 Task: Show all amenities of home in Fairplay, Colorado, United States.
Action: Mouse moved to (773, 149)
Screenshot: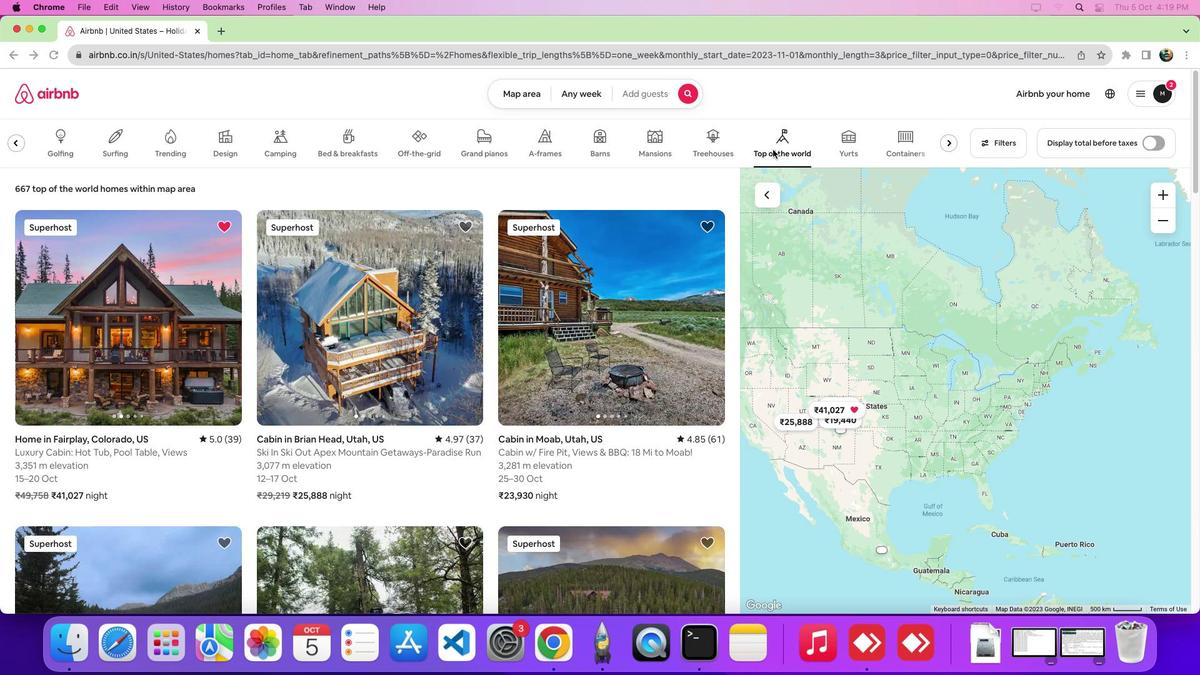 
Action: Mouse pressed left at (773, 149)
Screenshot: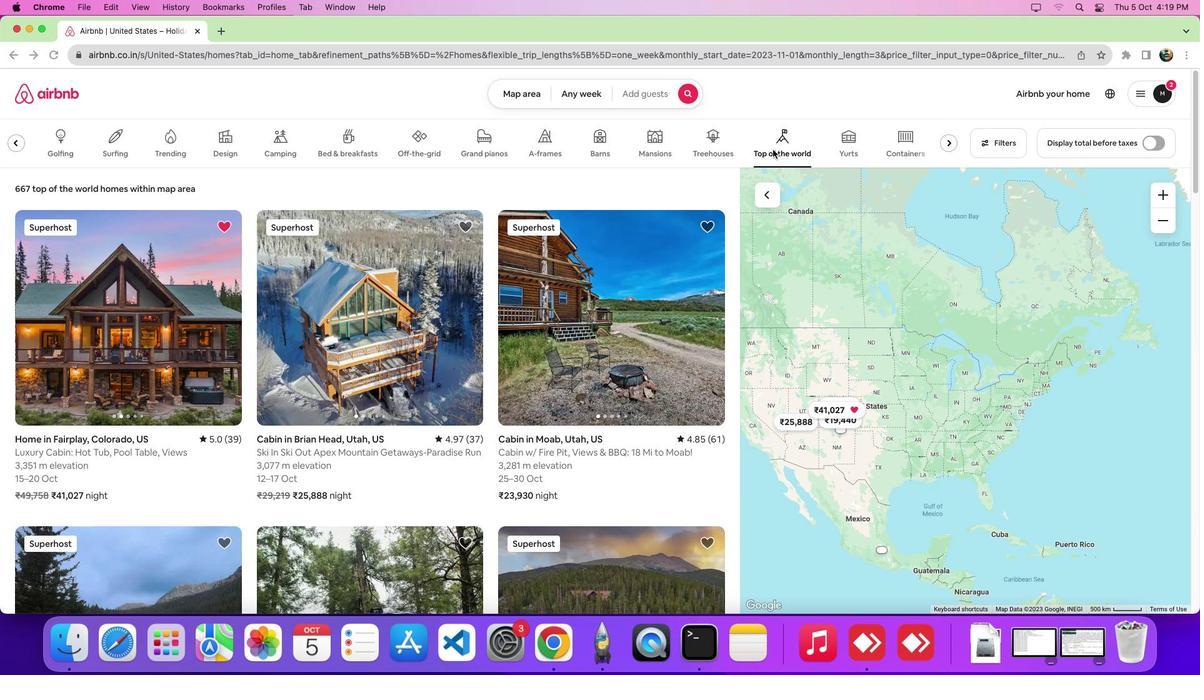 
Action: Mouse moved to (160, 311)
Screenshot: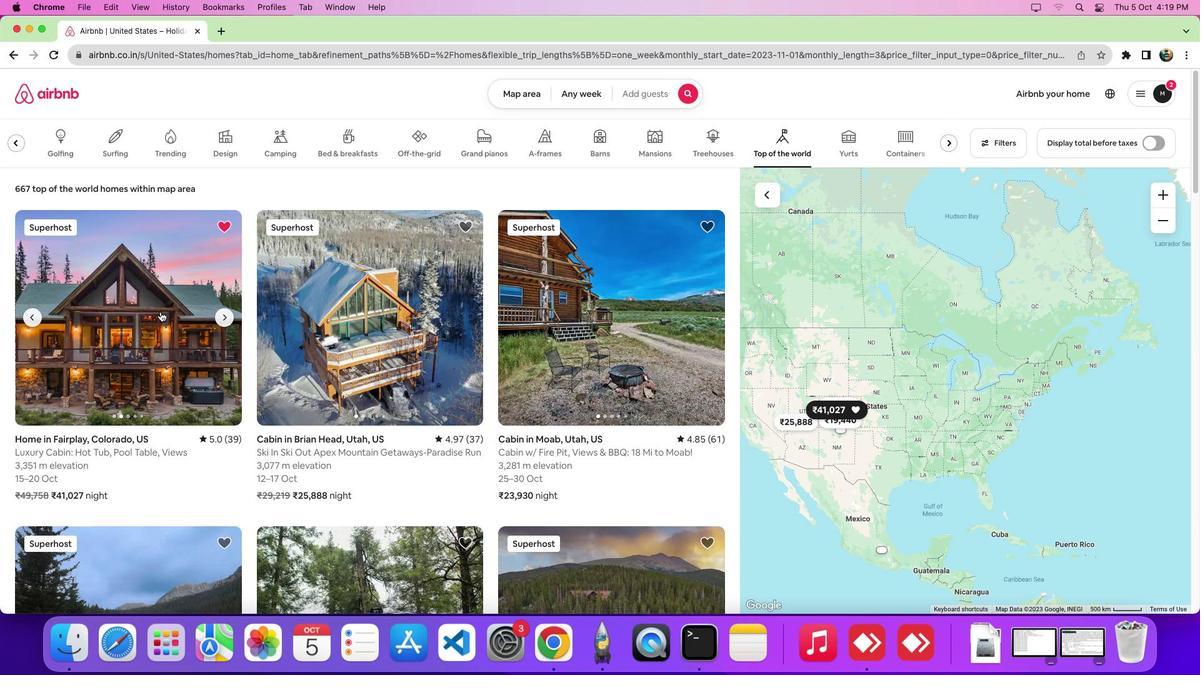 
Action: Mouse pressed left at (160, 311)
Screenshot: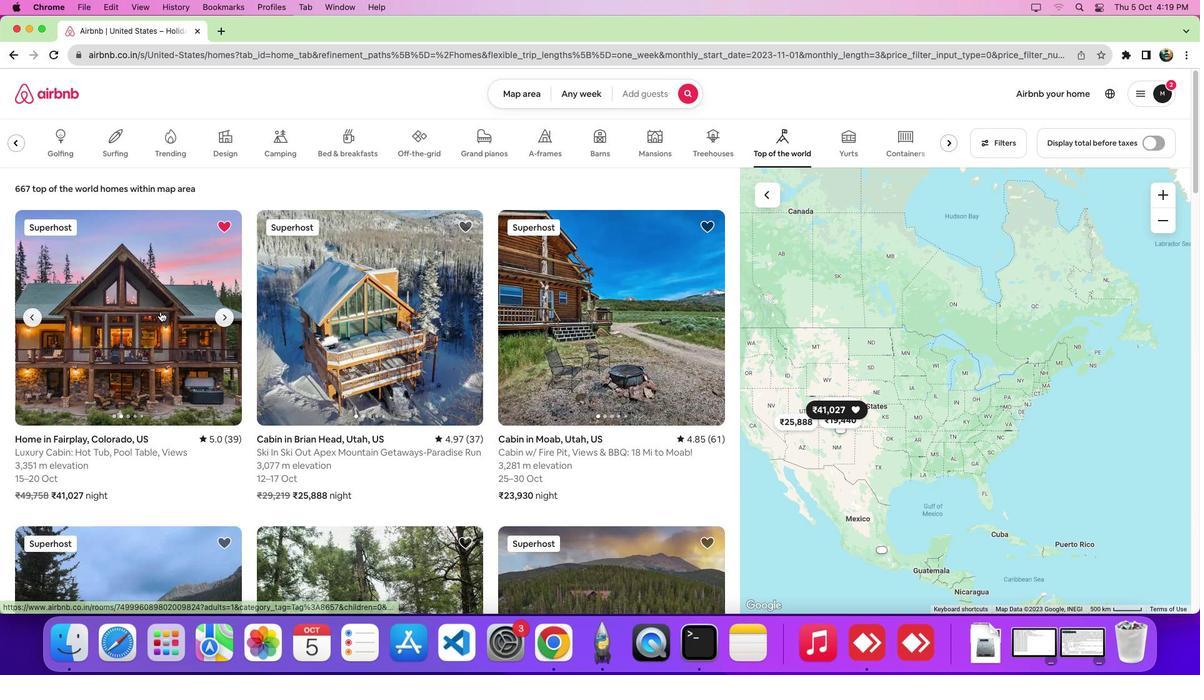 
Action: Mouse moved to (394, 392)
Screenshot: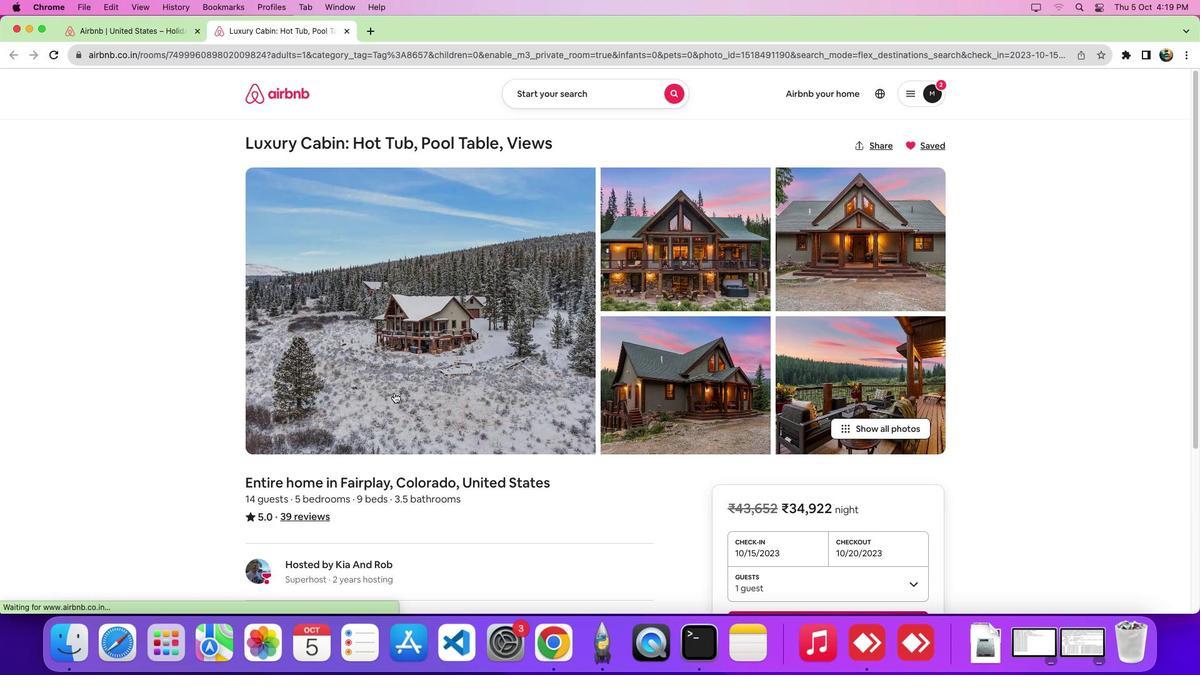 
Action: Mouse scrolled (394, 392) with delta (0, 0)
Screenshot: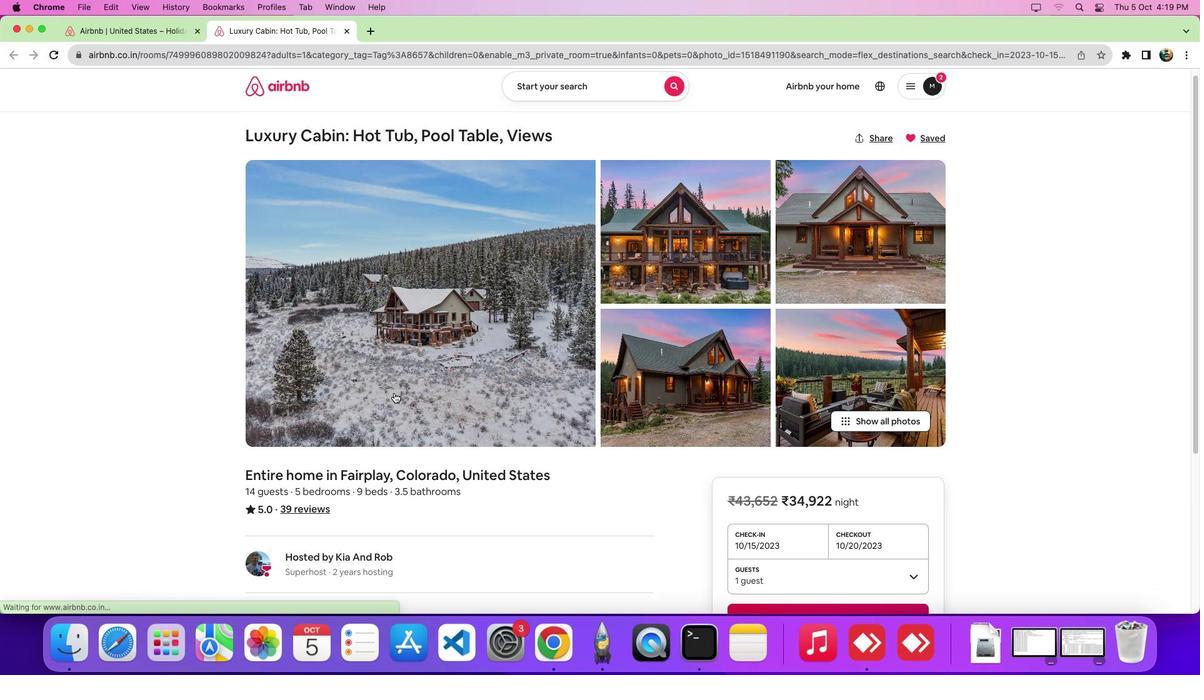 
Action: Mouse scrolled (394, 392) with delta (0, -1)
Screenshot: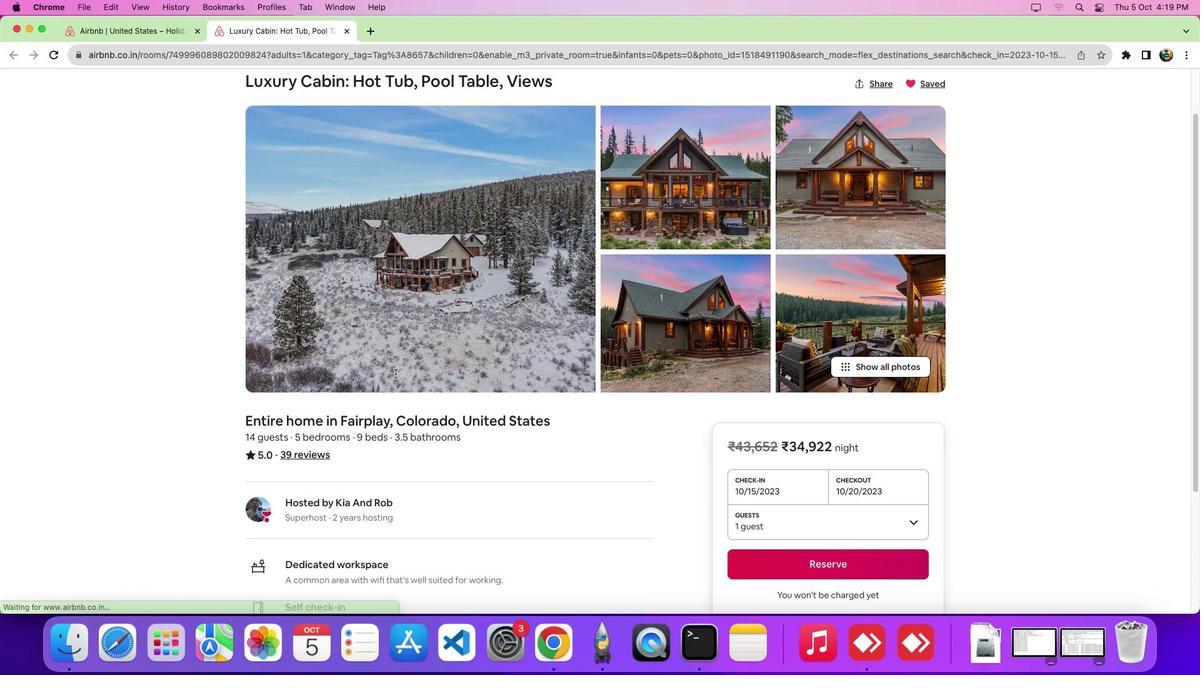 
Action: Mouse scrolled (394, 392) with delta (0, -6)
Screenshot: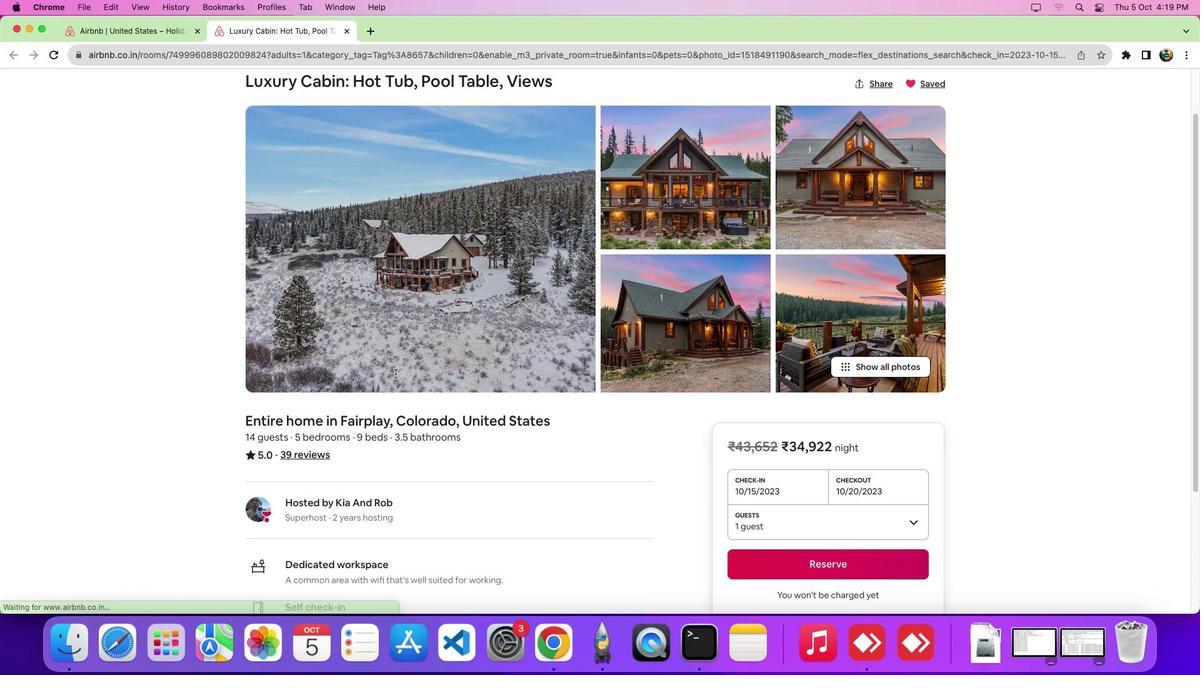 
Action: Mouse scrolled (394, 392) with delta (0, -8)
Screenshot: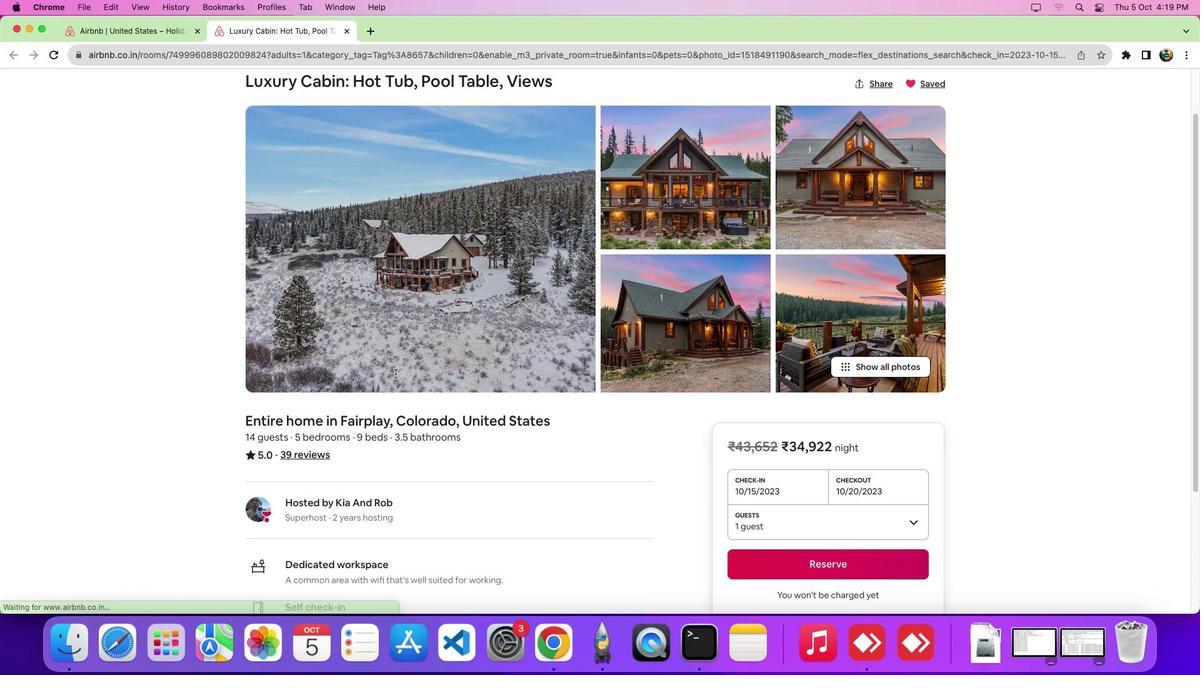 
Action: Mouse scrolled (394, 392) with delta (0, -10)
Screenshot: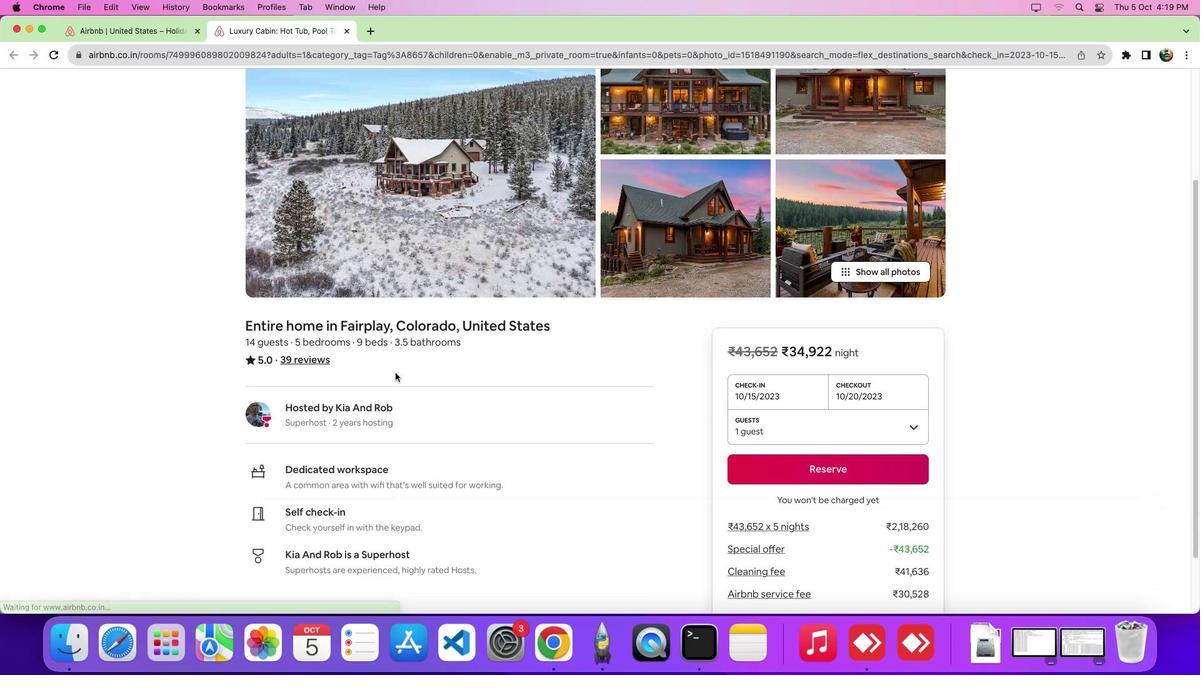
Action: Mouse moved to (395, 365)
Screenshot: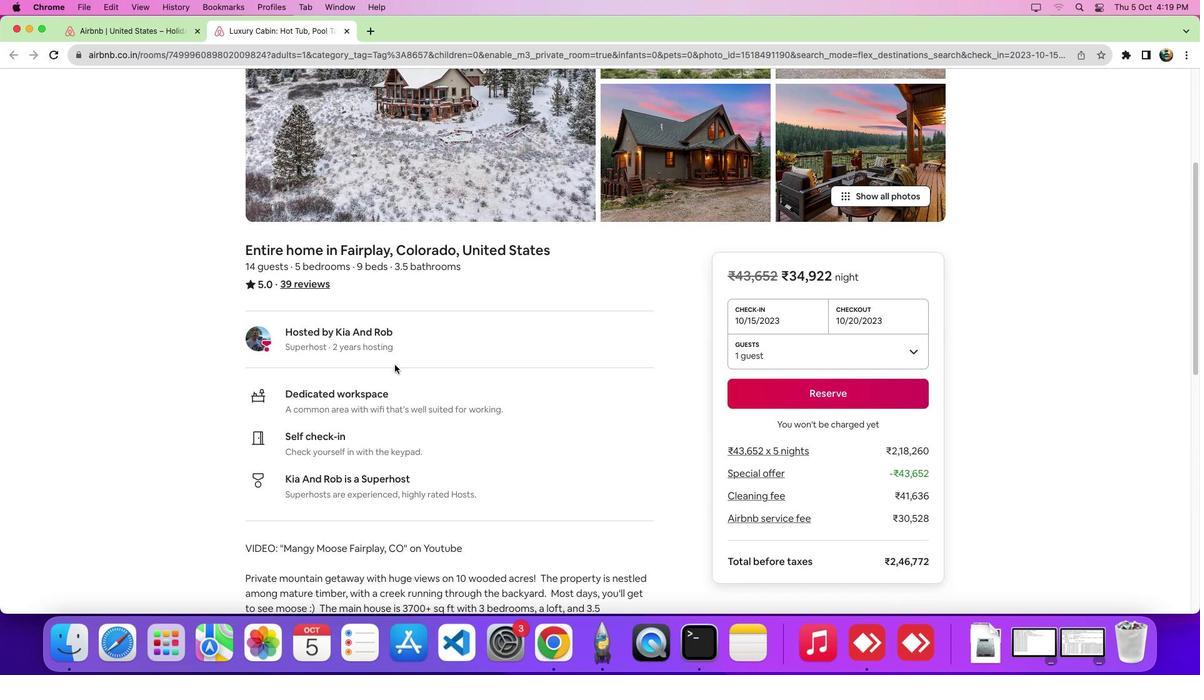 
Action: Mouse scrolled (395, 365) with delta (0, 0)
Screenshot: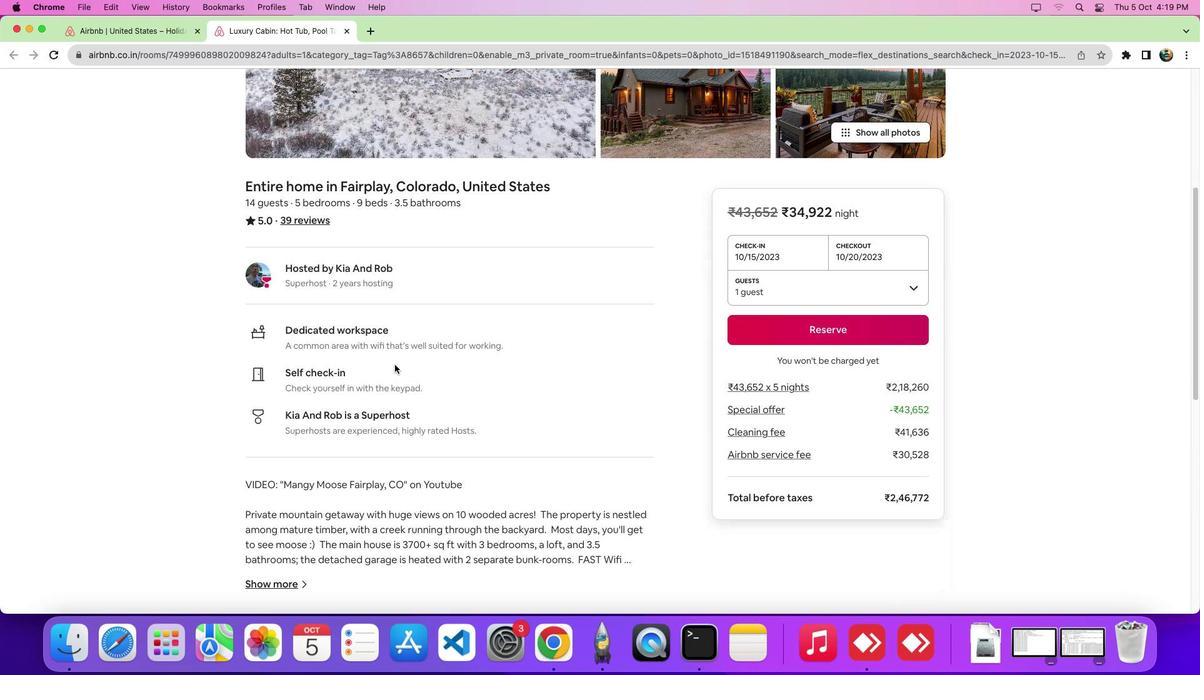 
Action: Mouse scrolled (395, 365) with delta (0, -1)
Screenshot: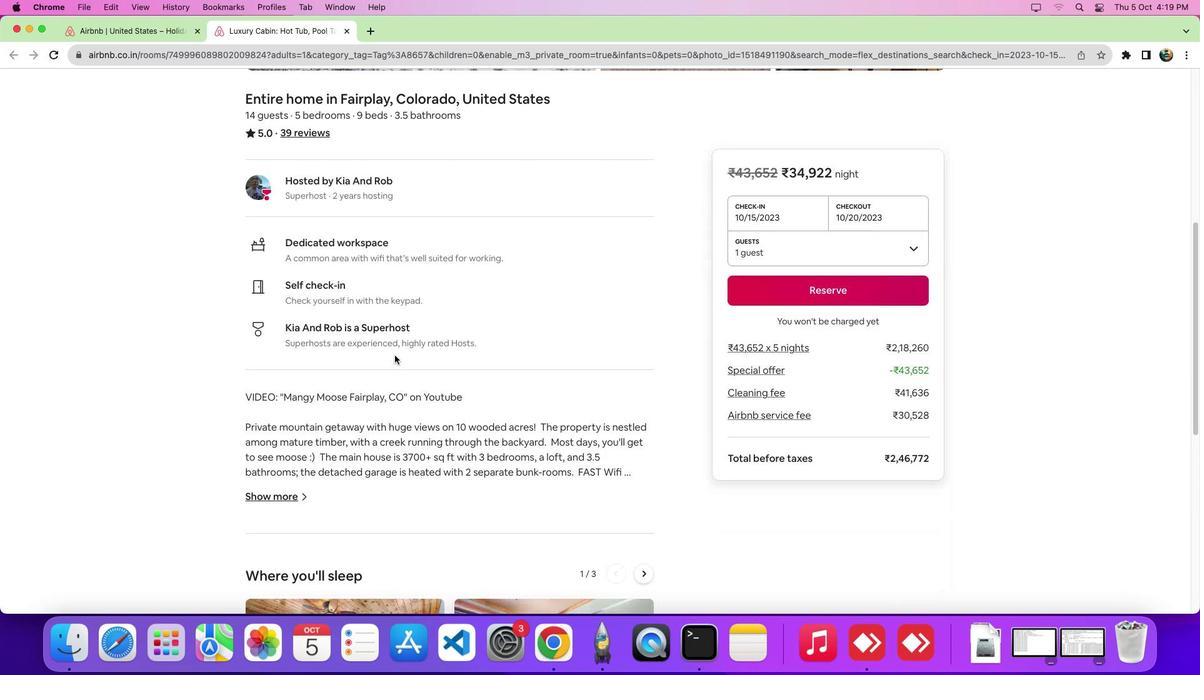 
Action: Mouse scrolled (395, 365) with delta (0, -6)
Screenshot: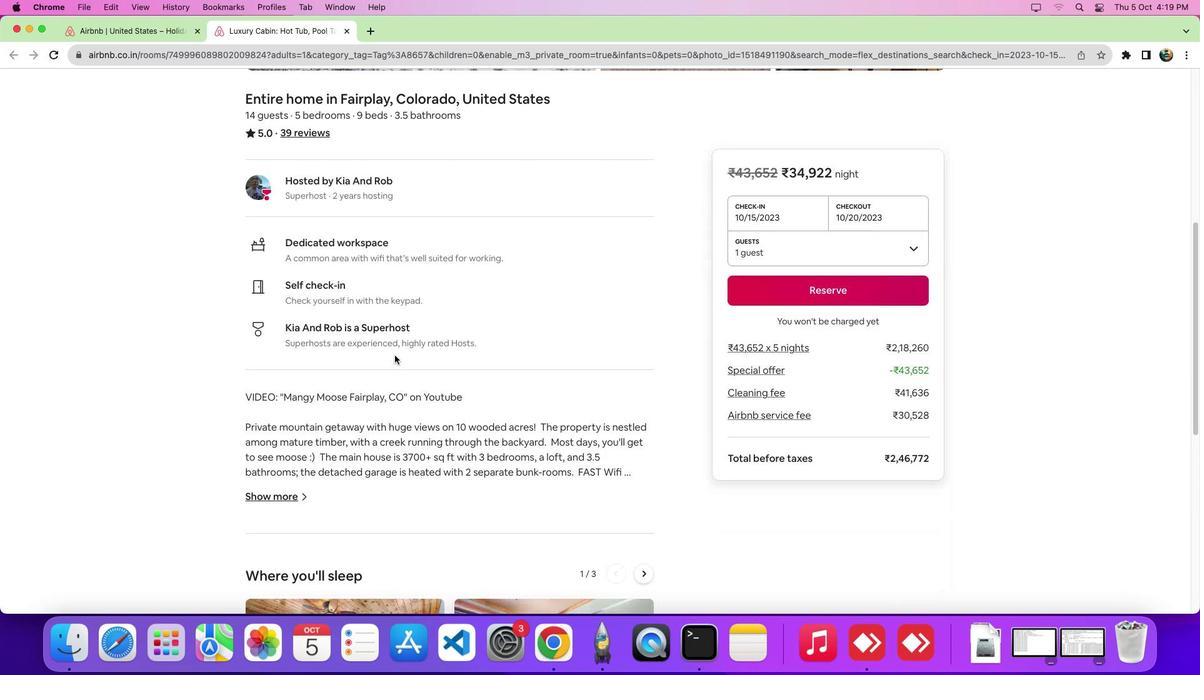 
Action: Mouse scrolled (395, 365) with delta (0, -8)
Screenshot: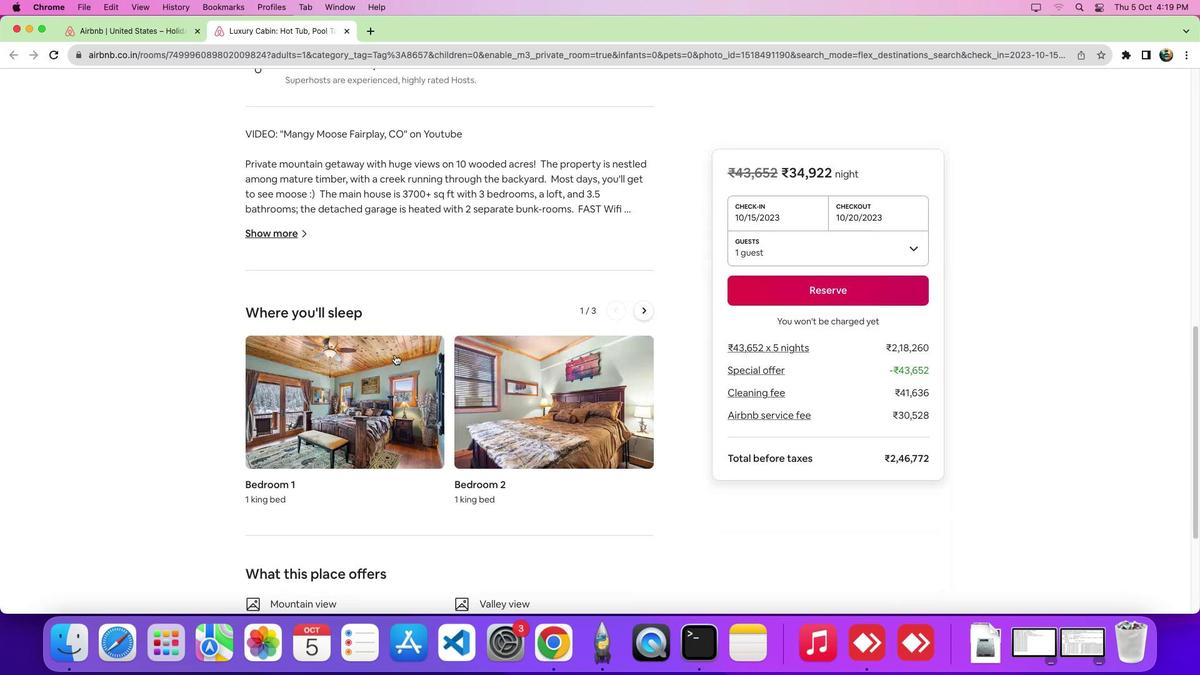 
Action: Mouse moved to (310, 86)
Screenshot: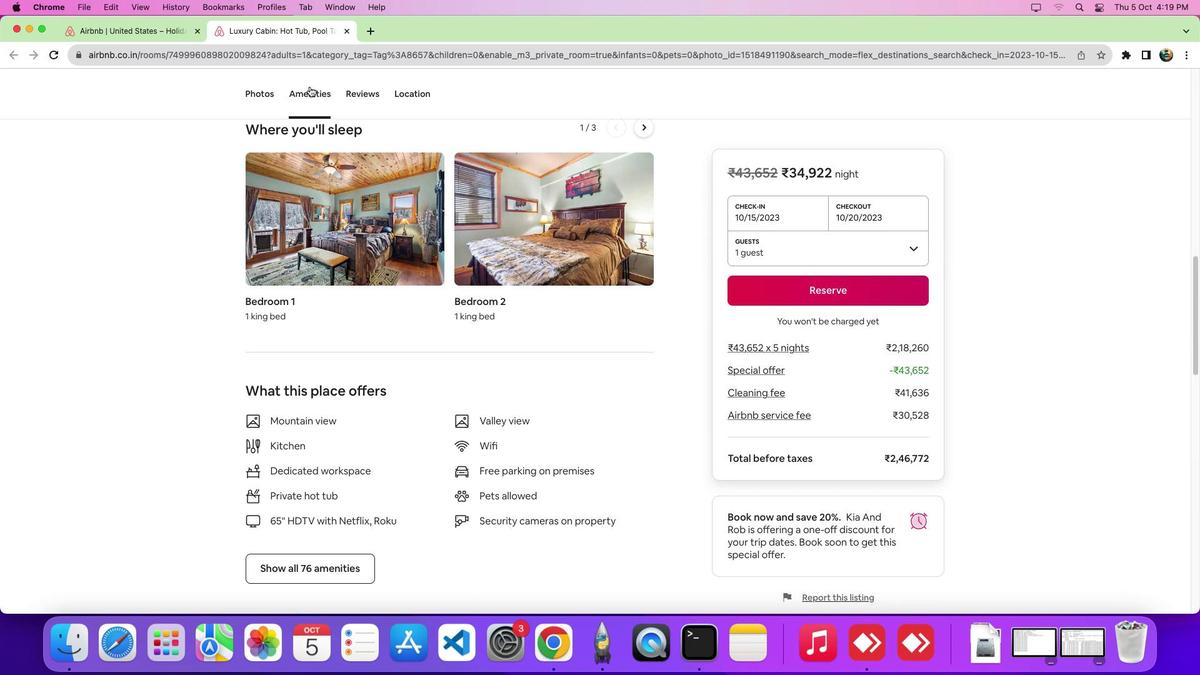 
Action: Mouse pressed left at (310, 86)
Screenshot: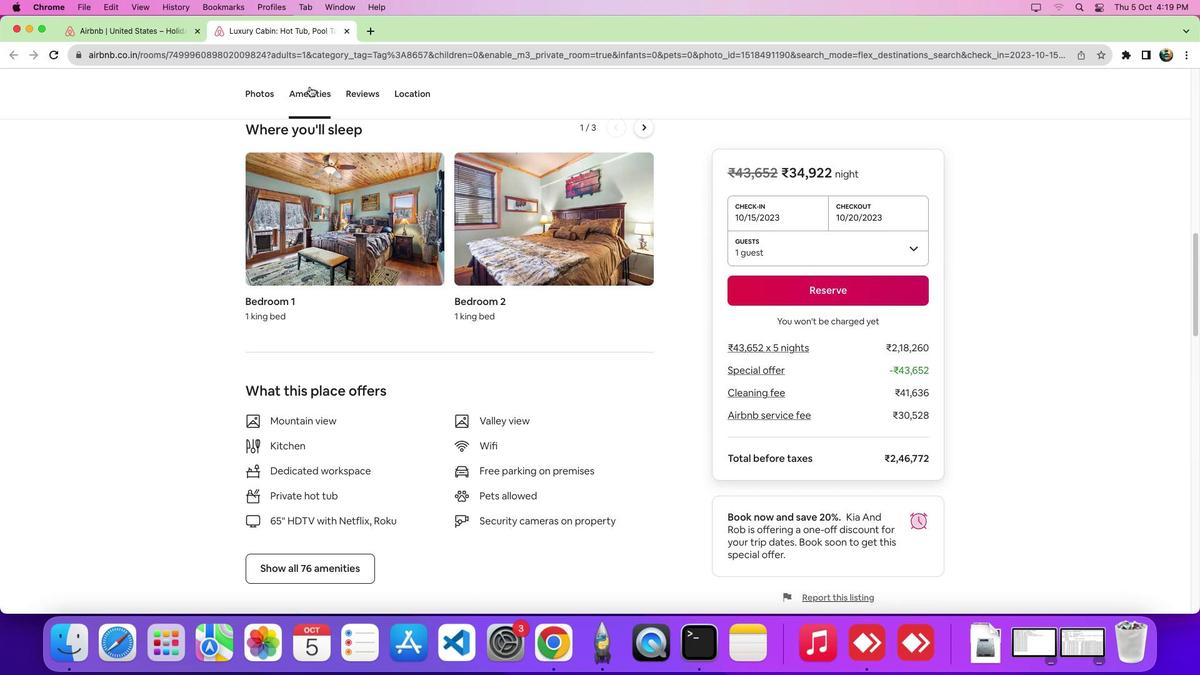 
Action: Mouse moved to (343, 335)
Screenshot: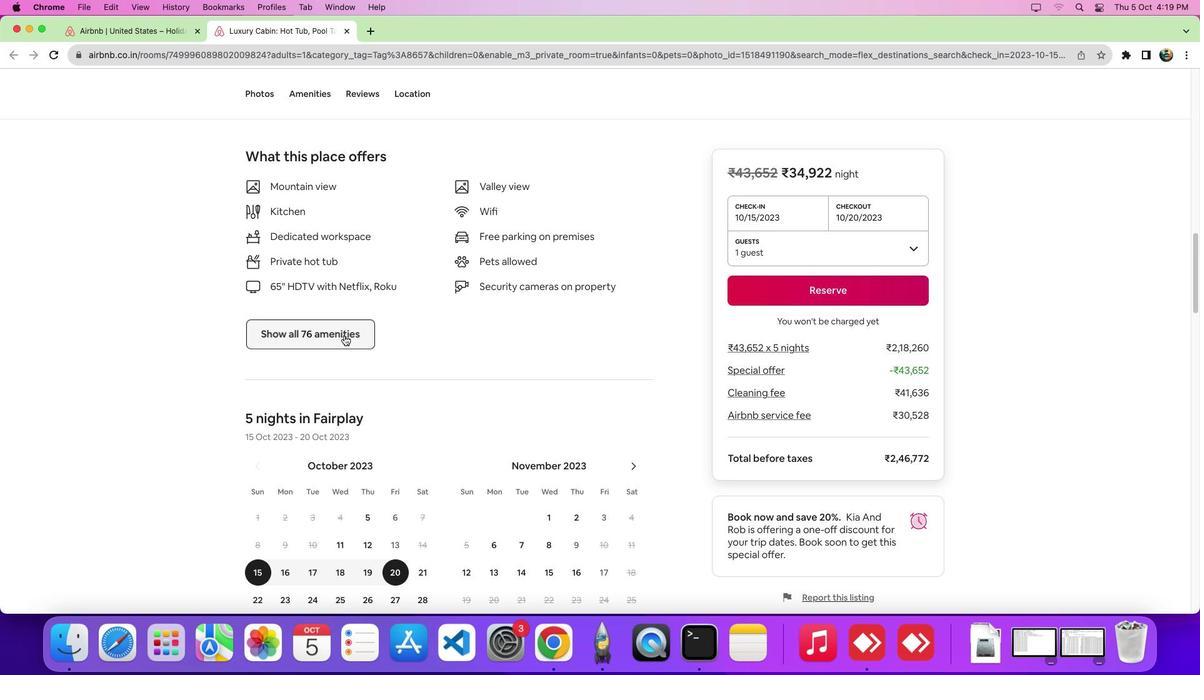 
Action: Mouse pressed left at (343, 335)
Screenshot: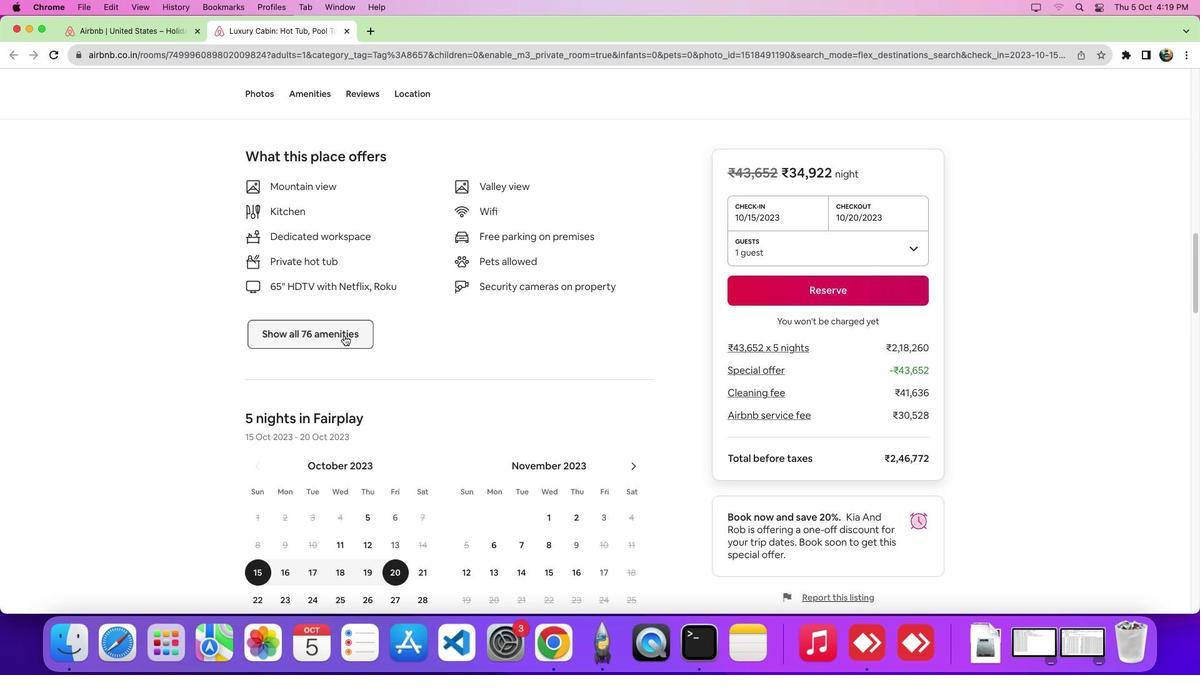 
Action: Mouse moved to (627, 408)
Screenshot: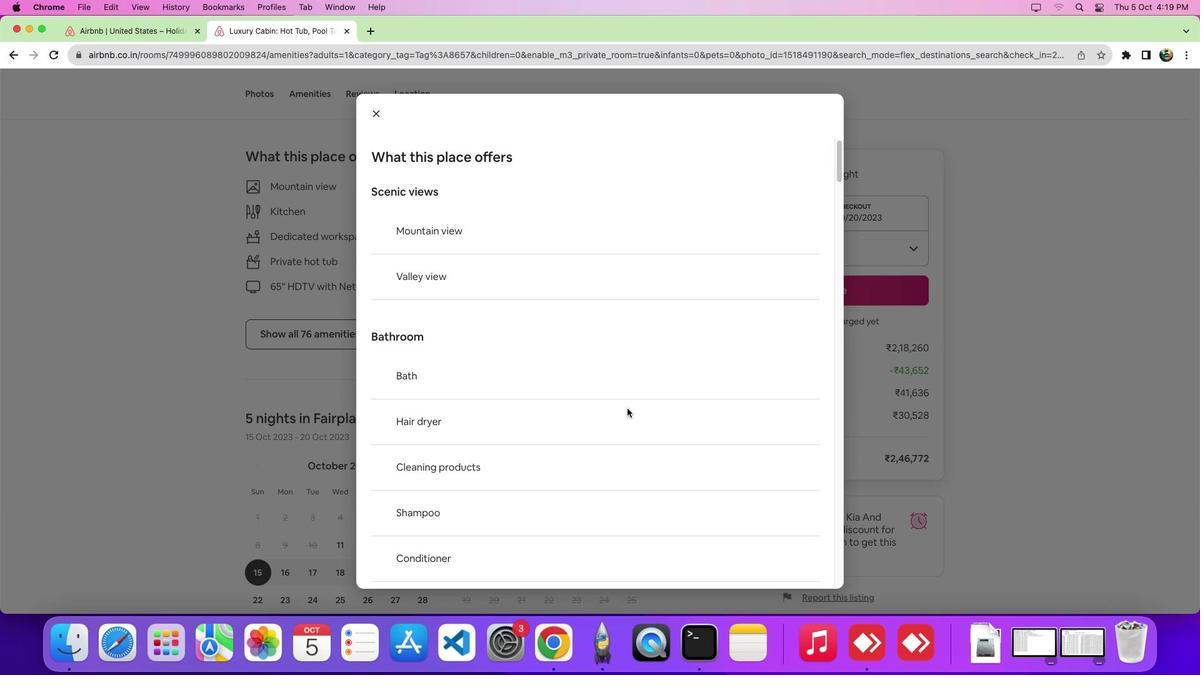 
Action: Mouse scrolled (627, 408) with delta (0, 0)
Screenshot: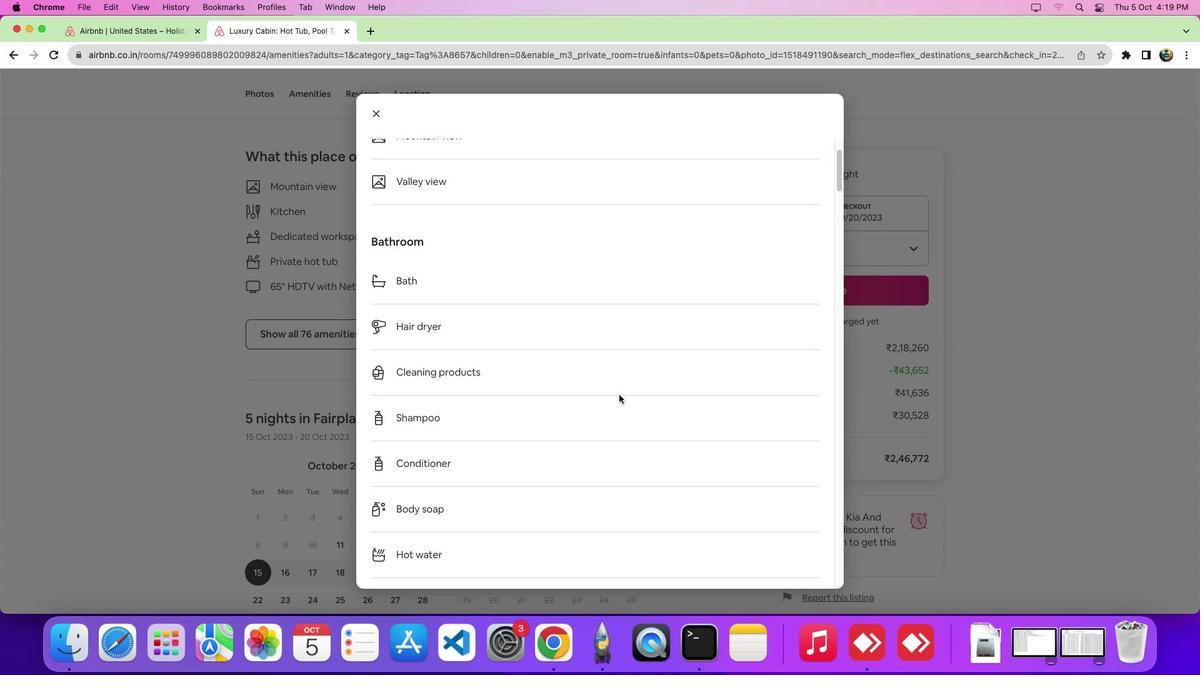 
Action: Mouse scrolled (627, 408) with delta (0, -1)
Screenshot: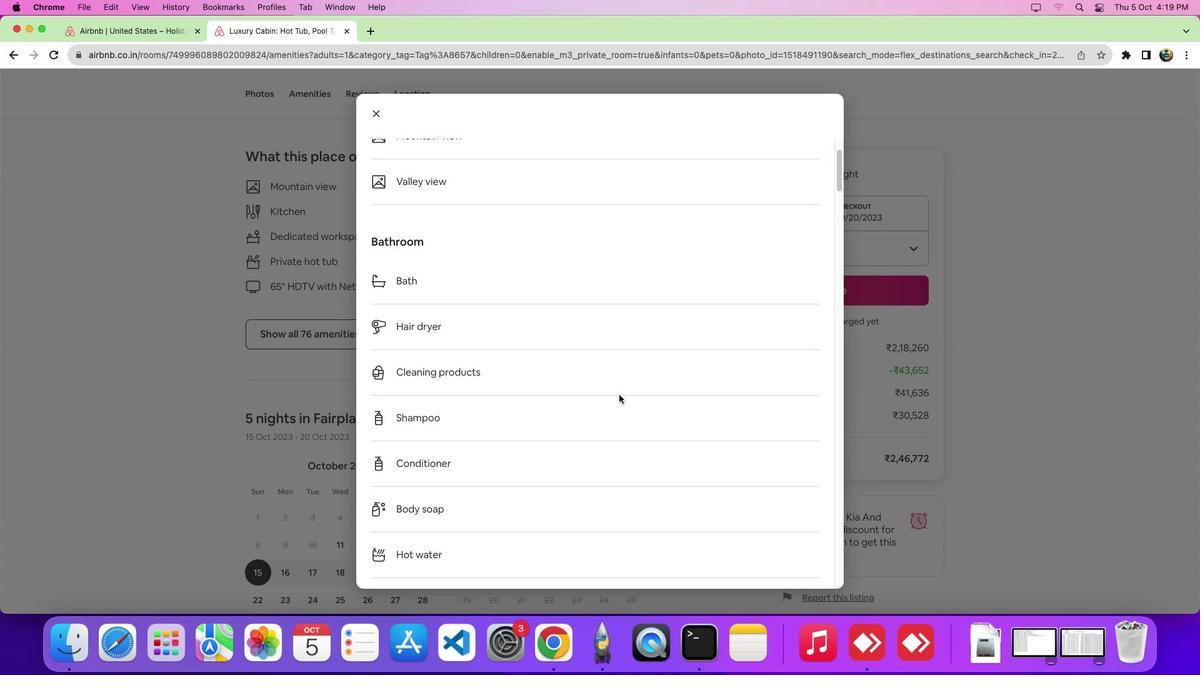 
Action: Mouse scrolled (627, 408) with delta (0, -6)
Screenshot: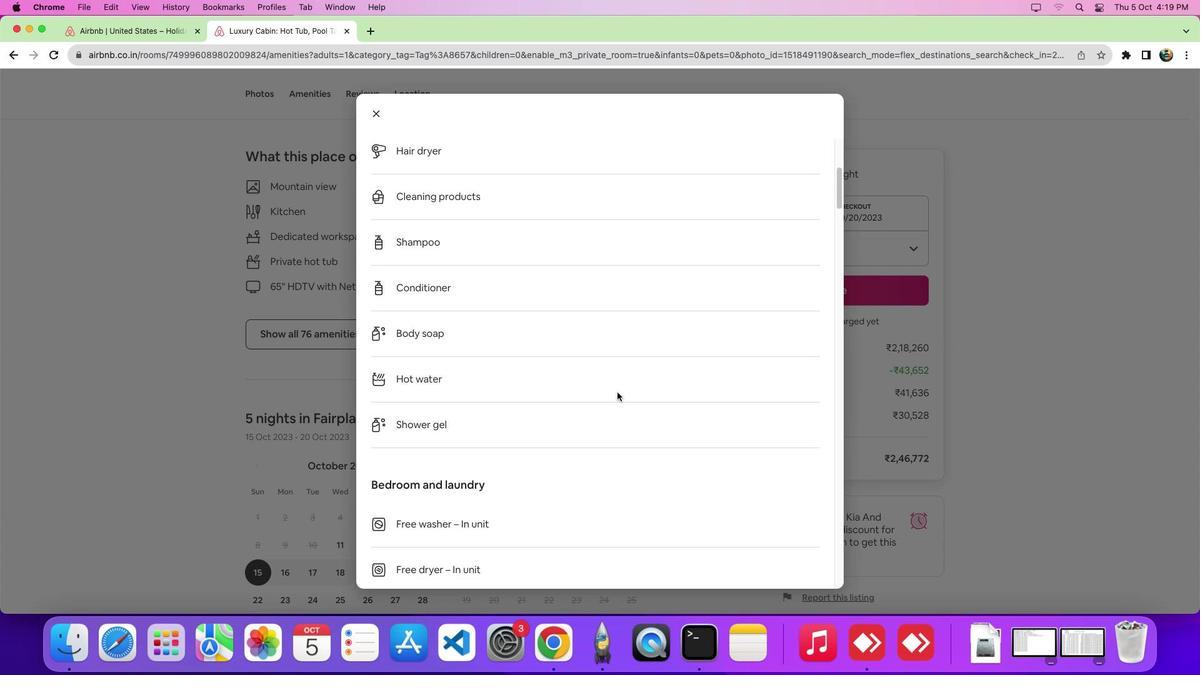 
Action: Mouse moved to (617, 392)
Screenshot: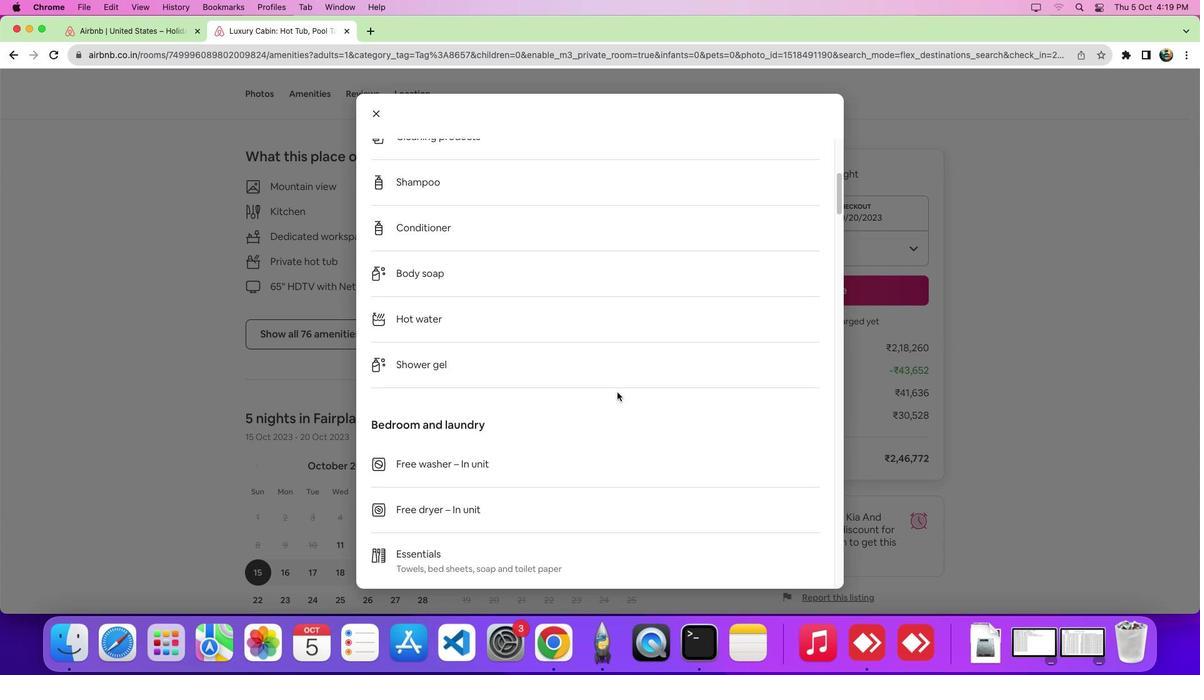 
Action: Mouse scrolled (617, 392) with delta (0, 0)
Screenshot: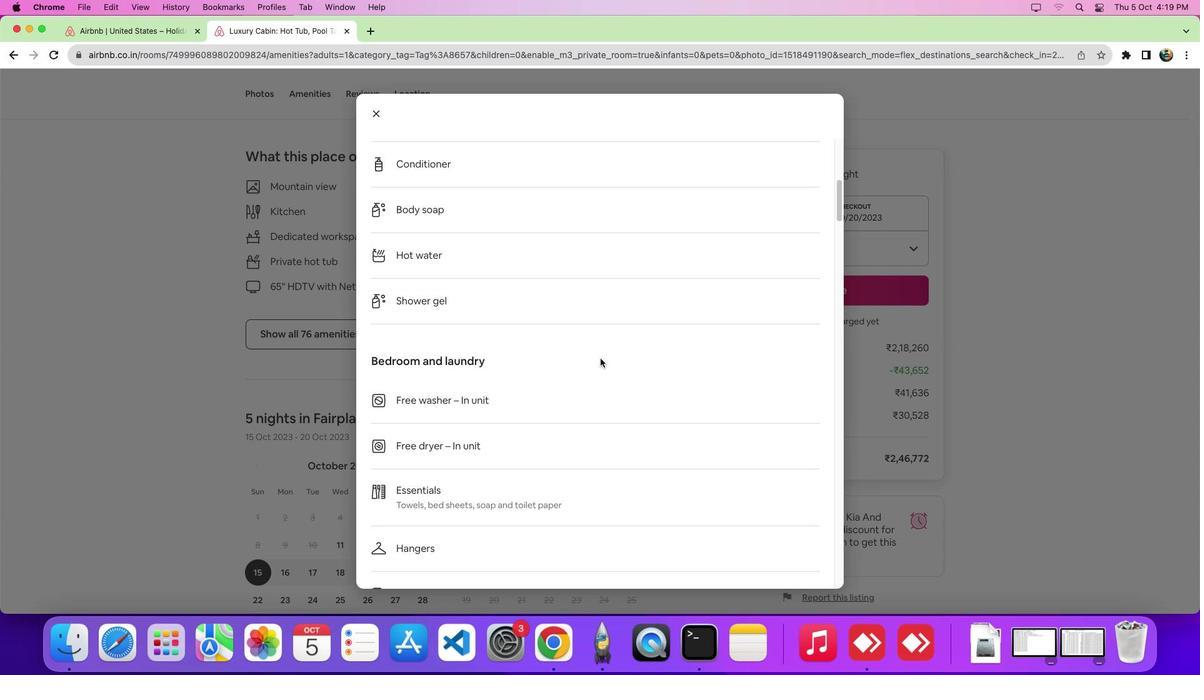 
Action: Mouse scrolled (617, 392) with delta (0, -1)
Screenshot: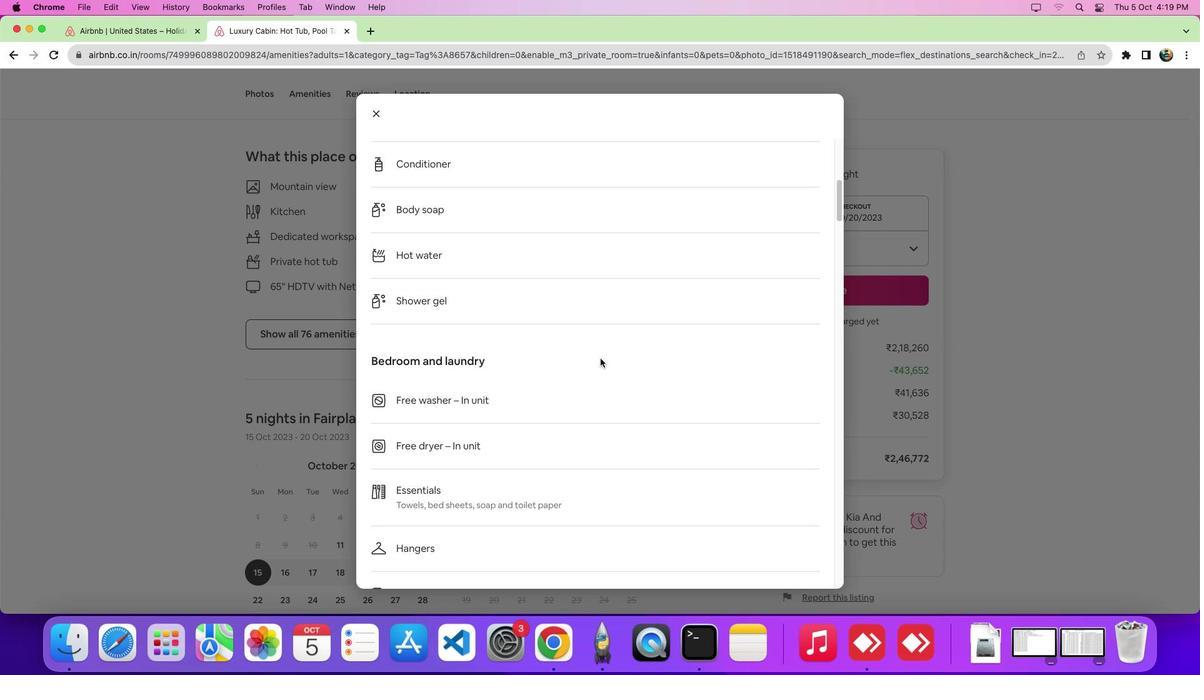 
Action: Mouse scrolled (617, 392) with delta (0, -6)
Screenshot: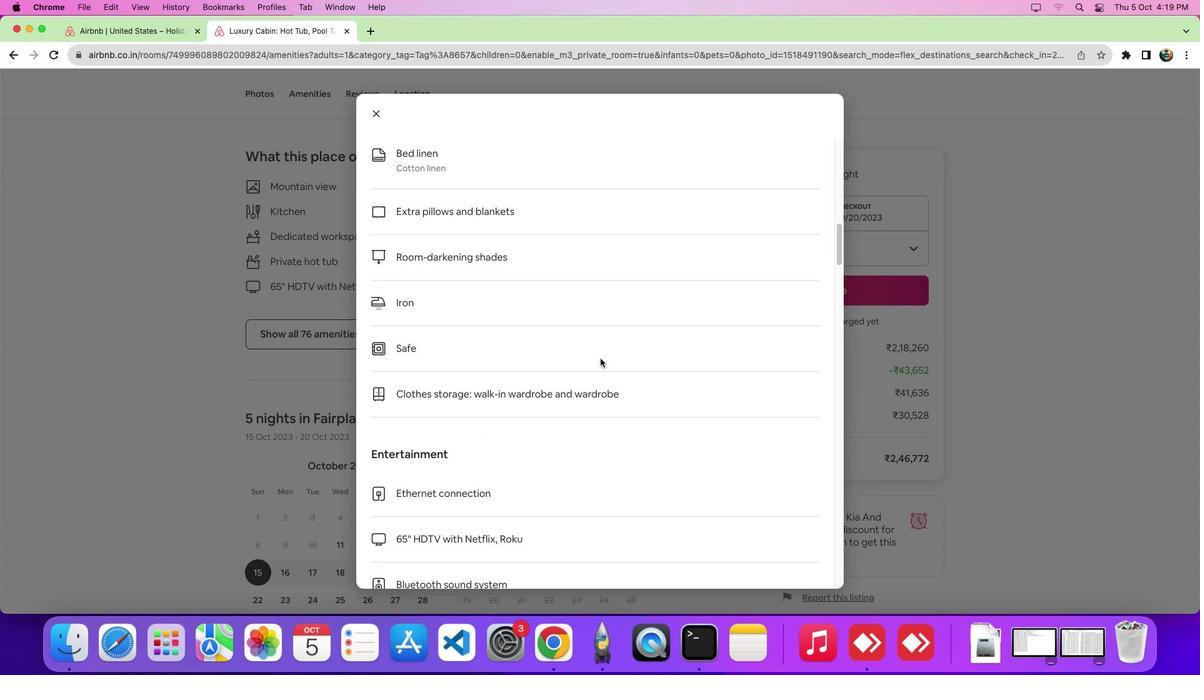 
Action: Mouse scrolled (617, 392) with delta (0, -8)
Screenshot: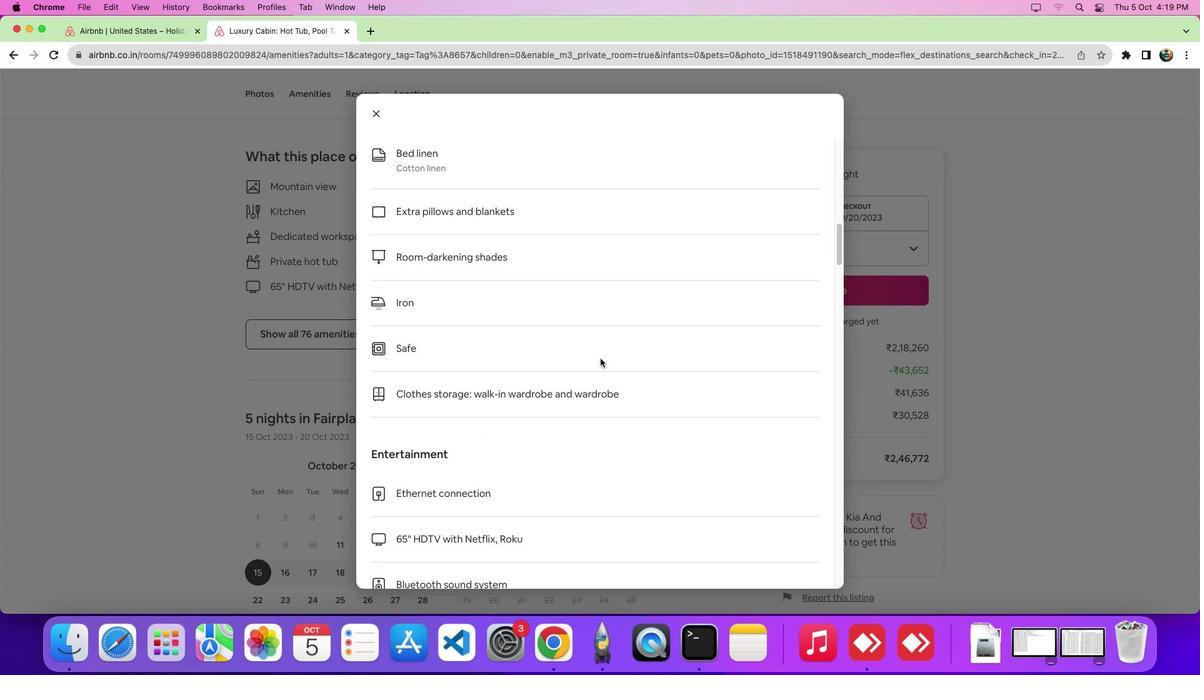 
Action: Mouse scrolled (617, 392) with delta (0, -10)
Screenshot: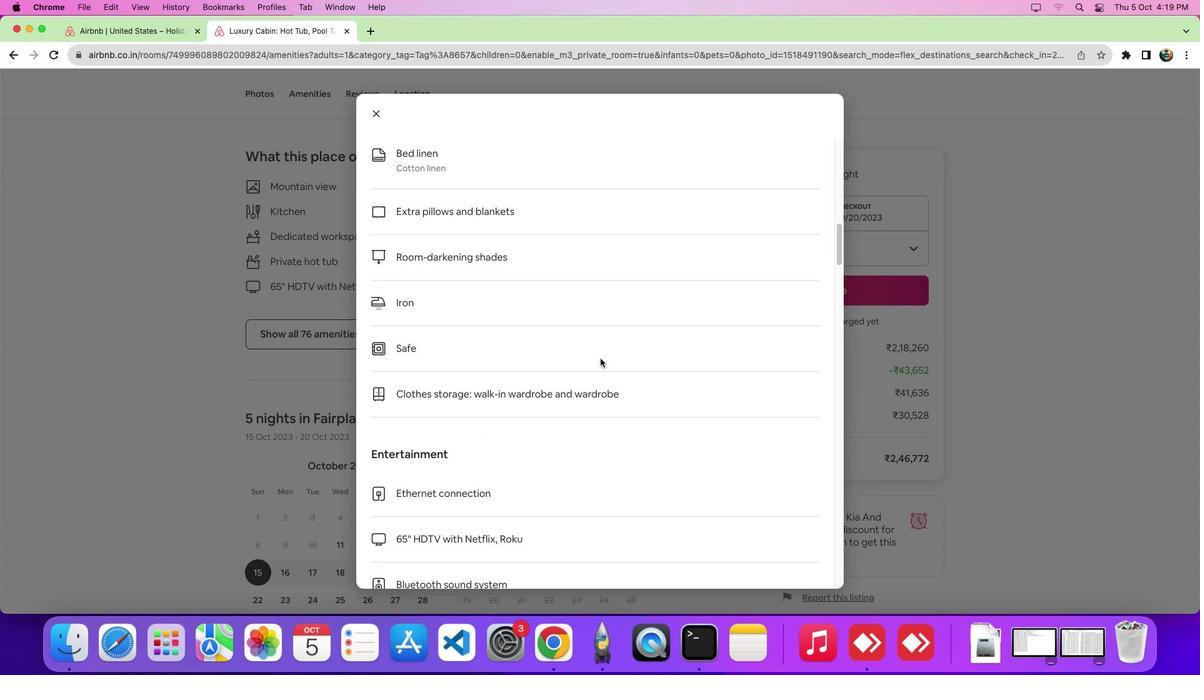 
Action: Mouse moved to (600, 358)
Screenshot: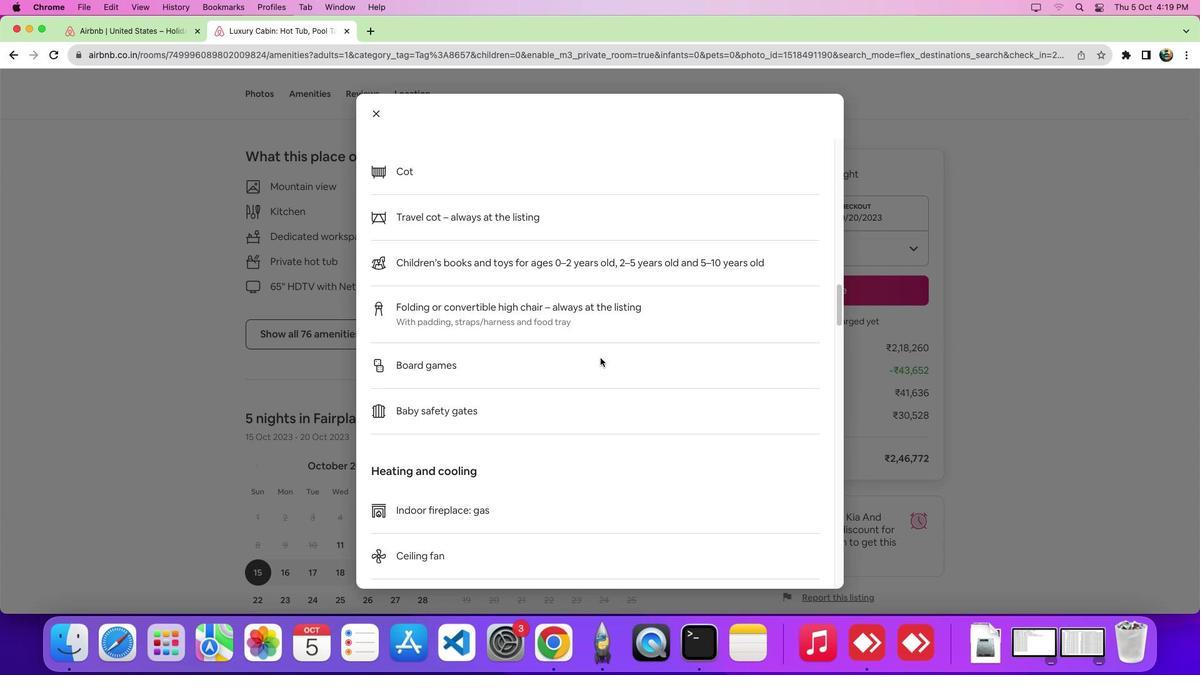 
